 Task: Make in the project BuildPro a sprint 'Sonic Surge'. Create in the project BuildPro a sprint 'Sonic Surge'. Add in the project BuildPro a sprint 'Sonic Surge'
Action: Mouse moved to (193, 53)
Screenshot: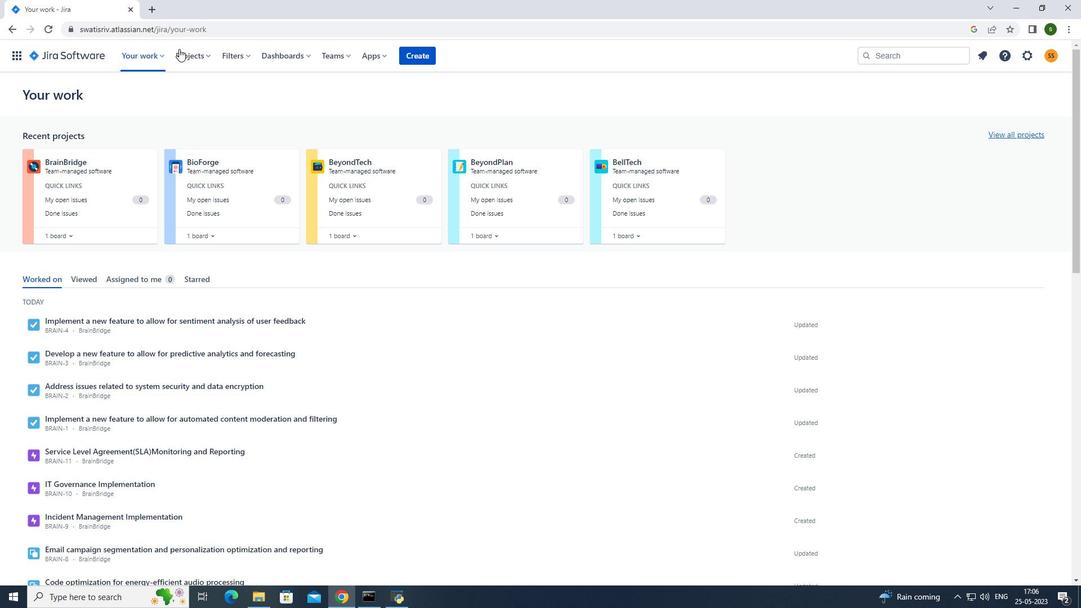 
Action: Mouse pressed left at (193, 53)
Screenshot: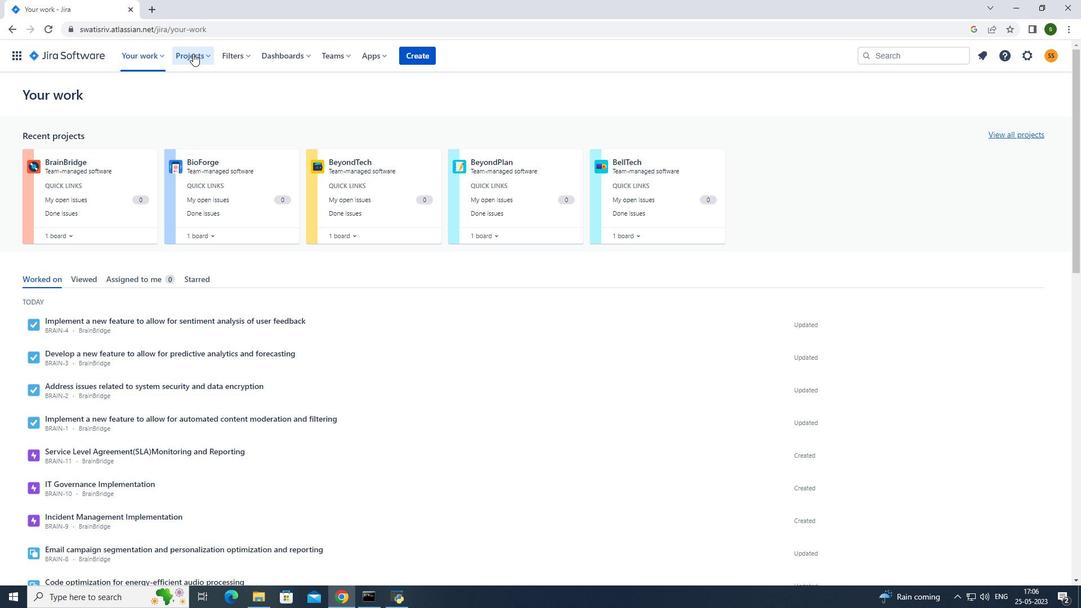 
Action: Mouse moved to (228, 108)
Screenshot: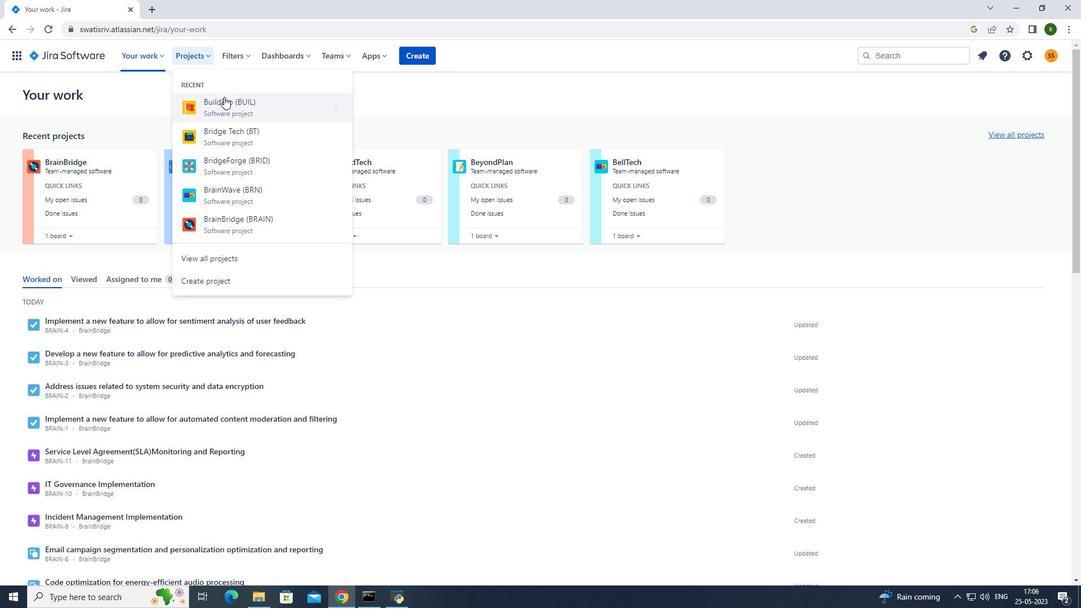 
Action: Mouse pressed left at (228, 108)
Screenshot: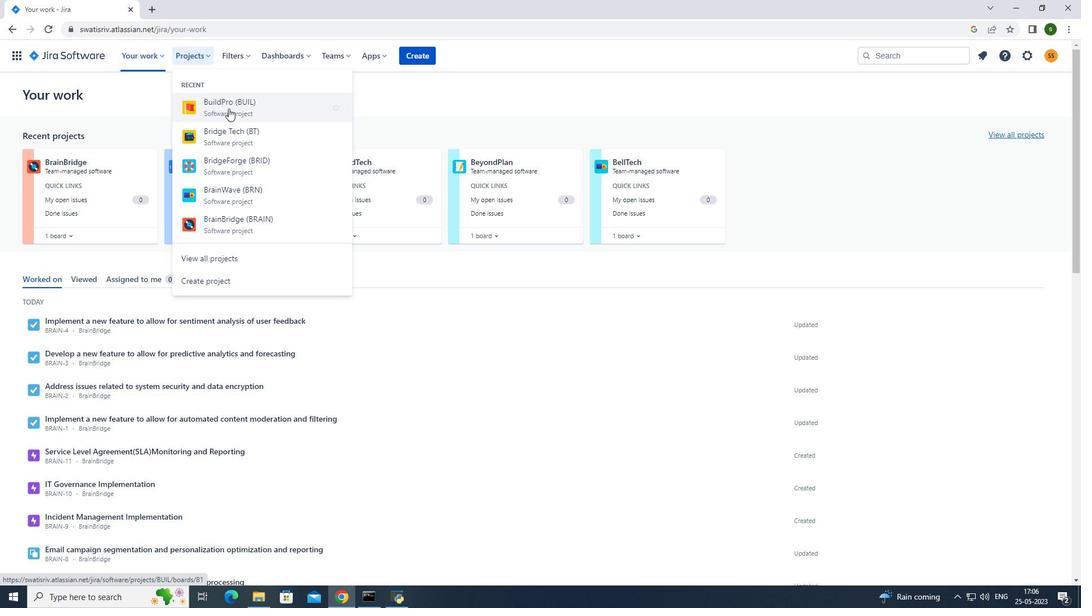 
Action: Mouse moved to (101, 174)
Screenshot: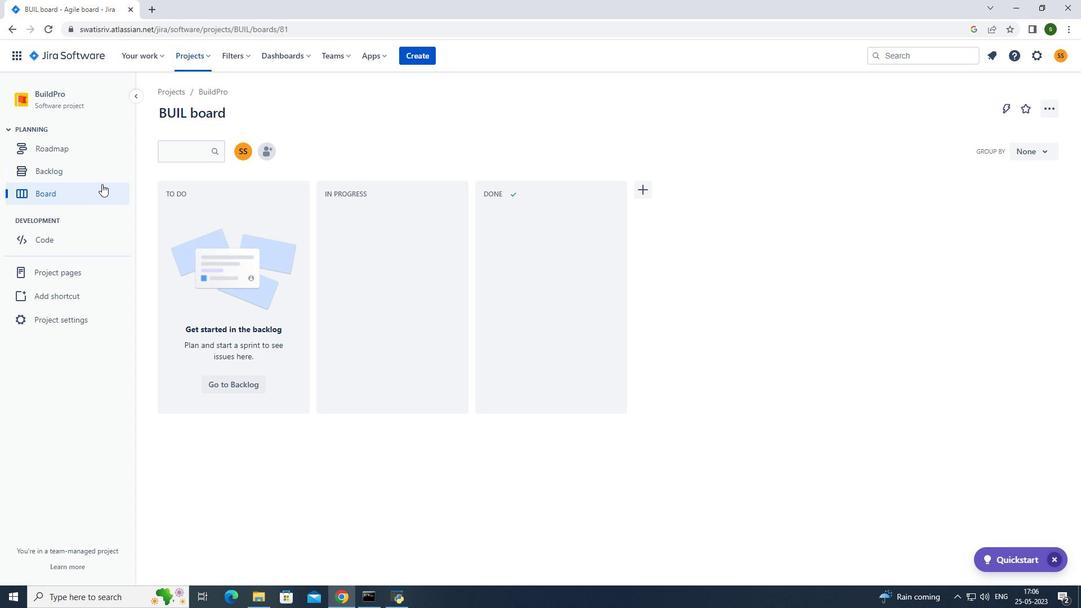 
Action: Mouse pressed left at (101, 174)
Screenshot: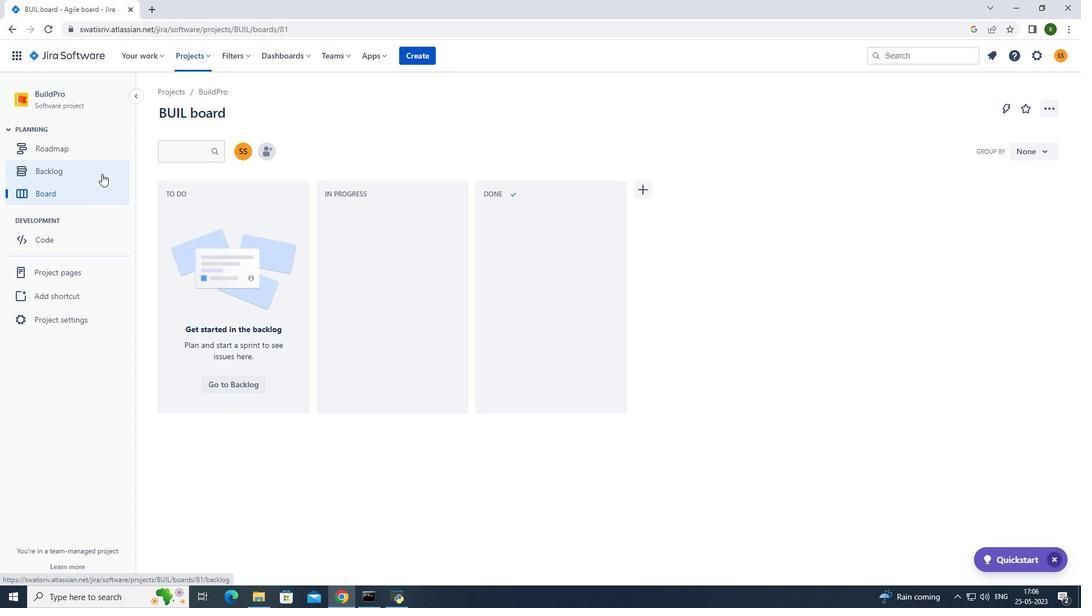 
Action: Mouse moved to (1000, 177)
Screenshot: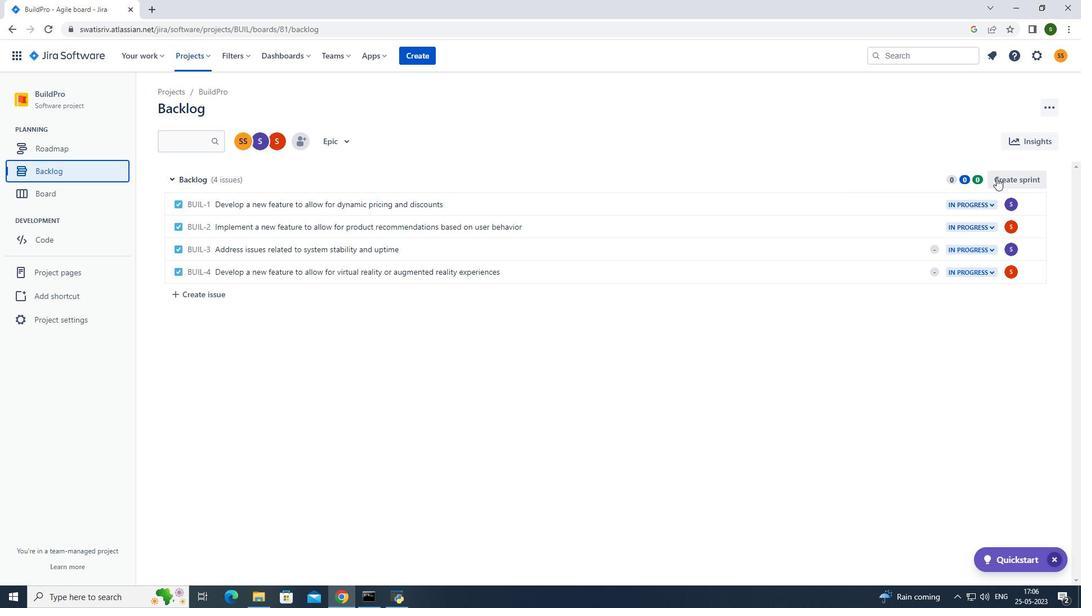 
Action: Mouse pressed left at (1000, 177)
Screenshot: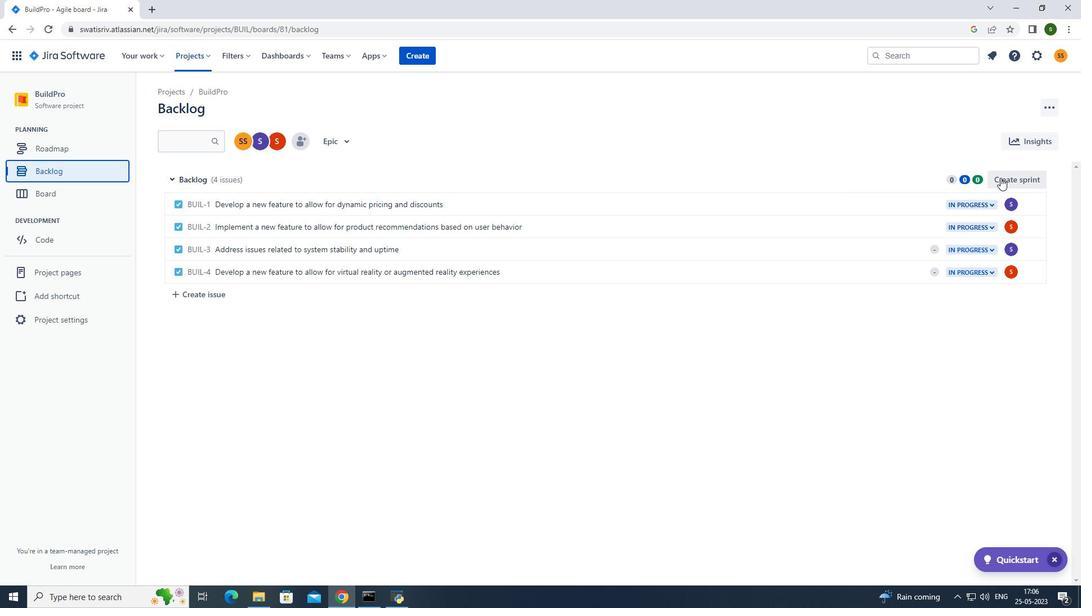 
Action: Mouse moved to (1043, 181)
Screenshot: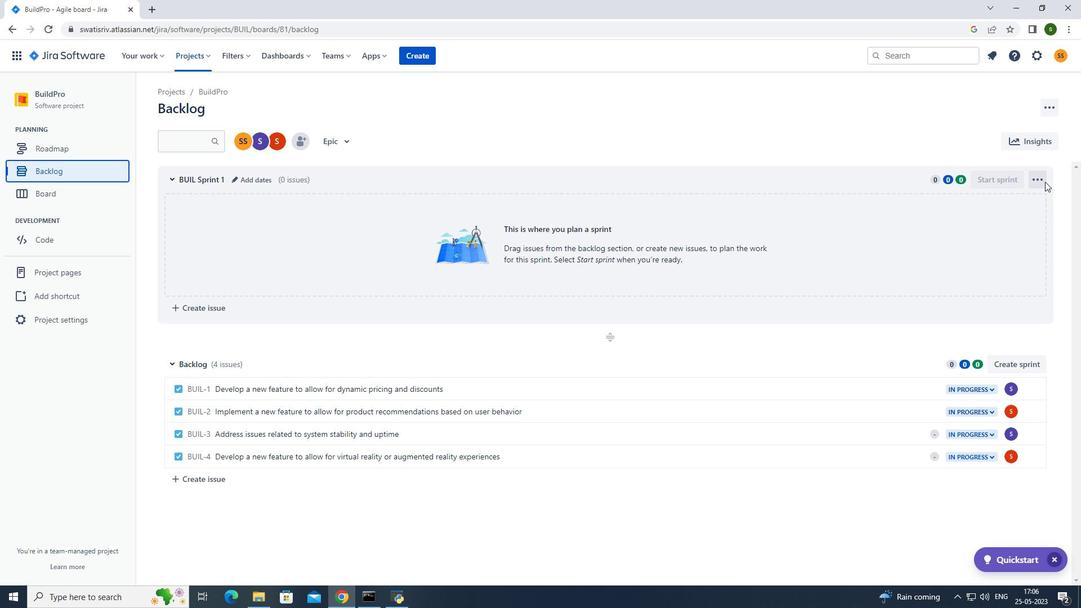 
Action: Mouse pressed left at (1043, 181)
Screenshot: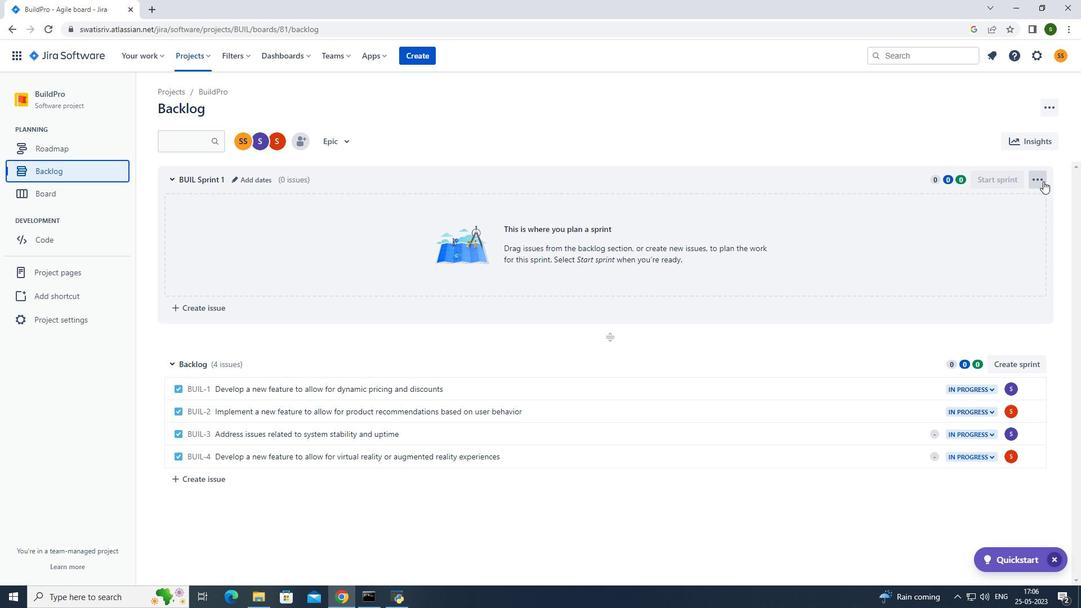 
Action: Mouse moved to (1024, 198)
Screenshot: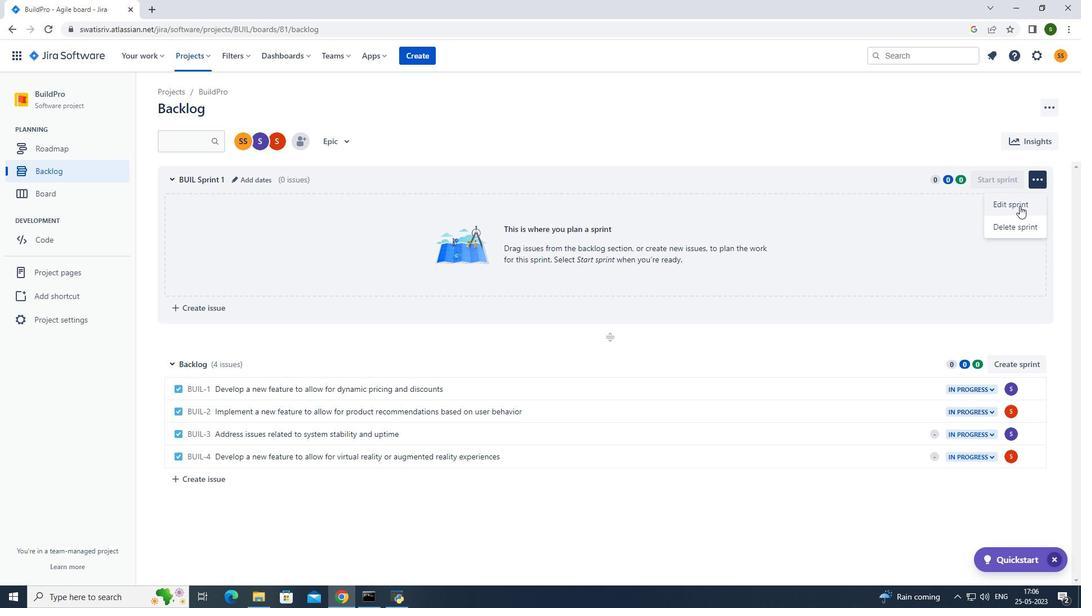 
Action: Mouse pressed left at (1024, 198)
Screenshot: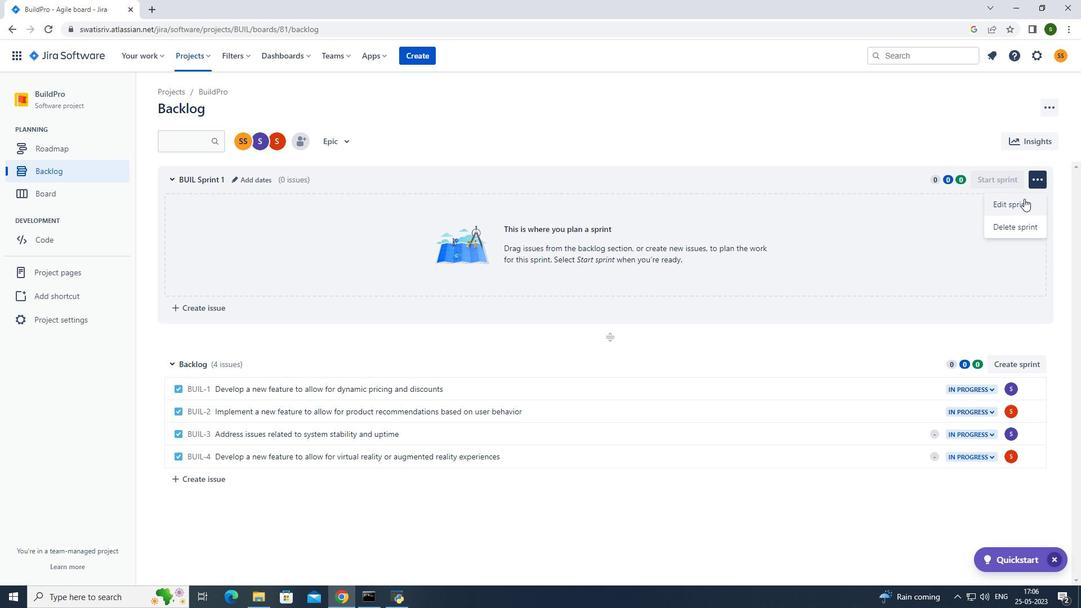 
Action: Mouse moved to (496, 139)
Screenshot: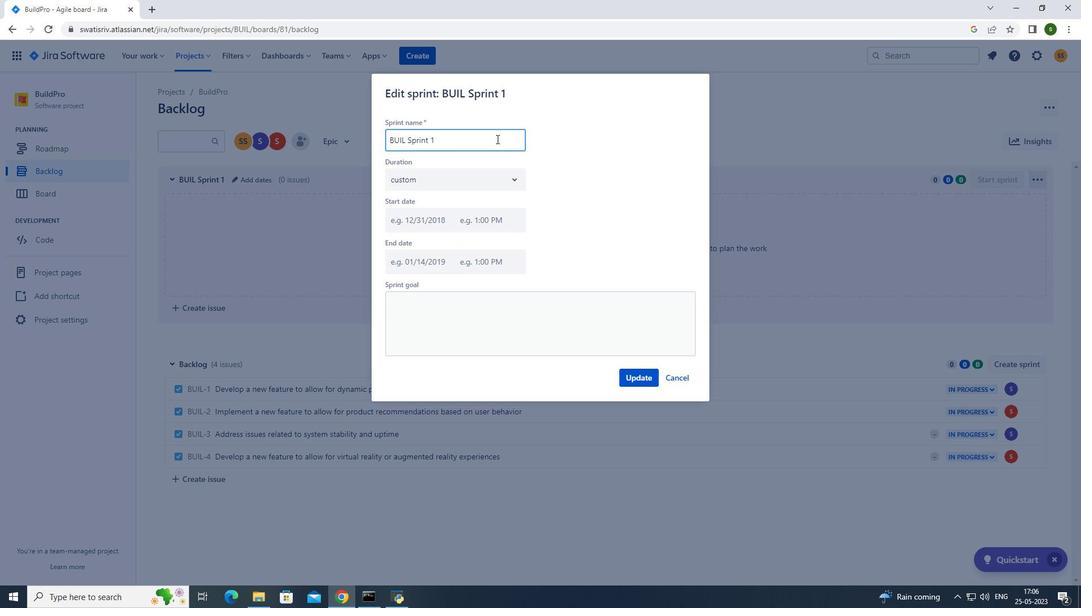 
Action: Key pressed <Key.backspace><Key.backspace><Key.backspace><Key.backspace><Key.backspace><Key.backspace><Key.backspace><Key.backspace><Key.backspace><Key.backspace><Key.backspace><Key.backspace><Key.backspace><Key.caps_lock><Key.caps_lock>s<Key.caps_lock><Key.backspace><Key.caps_lock><Key.caps_lock>S<Key.caps_lock><Key.caps_lock>O<Key.backspace><Key.caps_lock>onic<Key.space><Key.caps_lock>S<Key.caps_lock>urge
Screenshot: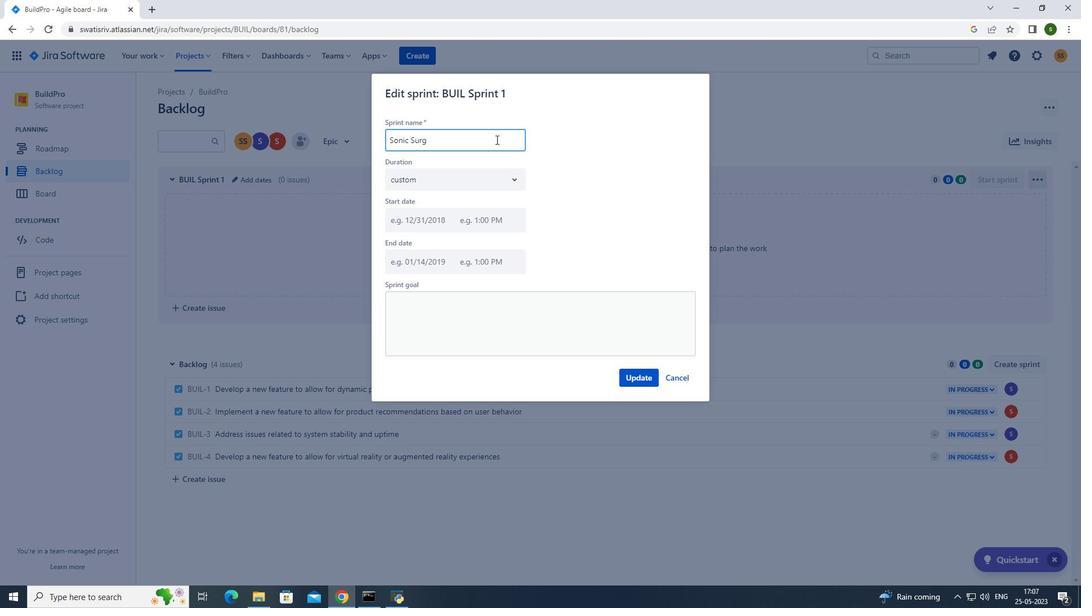 
Action: Mouse moved to (628, 372)
Screenshot: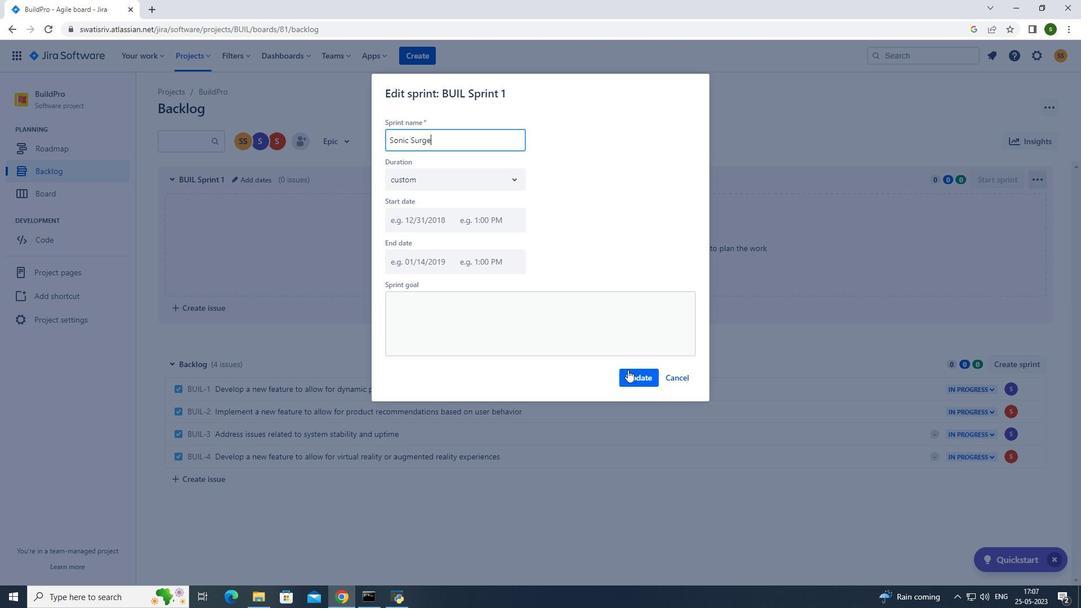 
Action: Mouse pressed left at (628, 372)
Screenshot: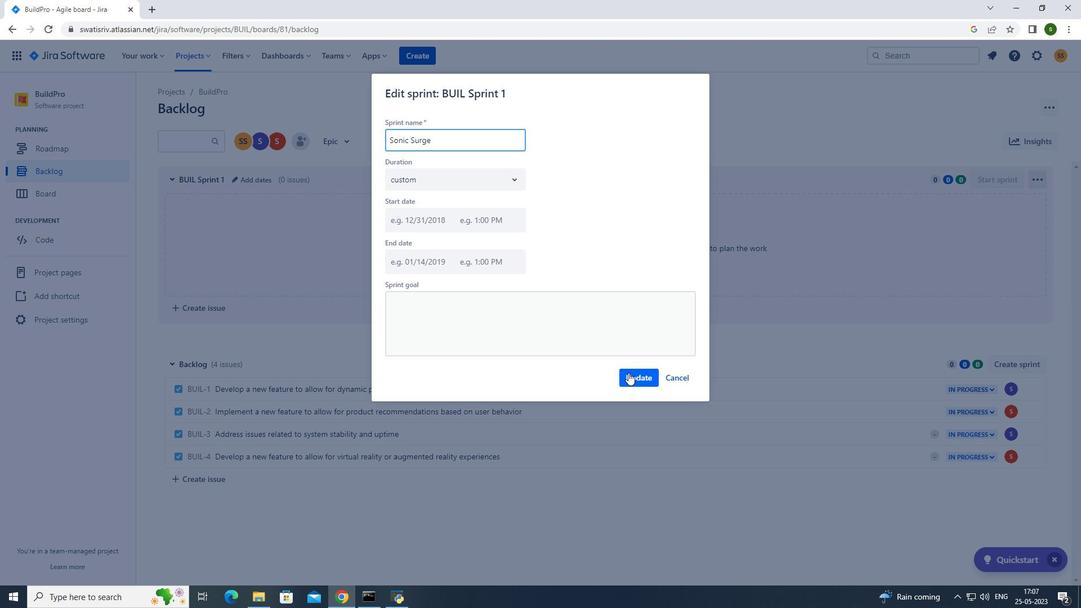 
Action: Mouse moved to (211, 56)
Screenshot: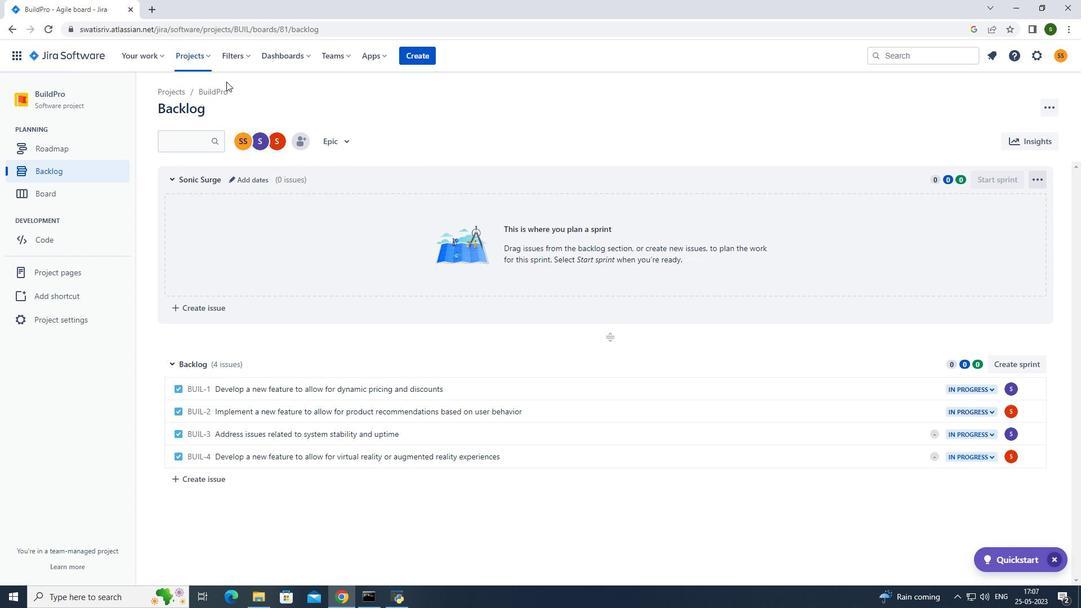 
Action: Mouse pressed left at (211, 56)
Screenshot: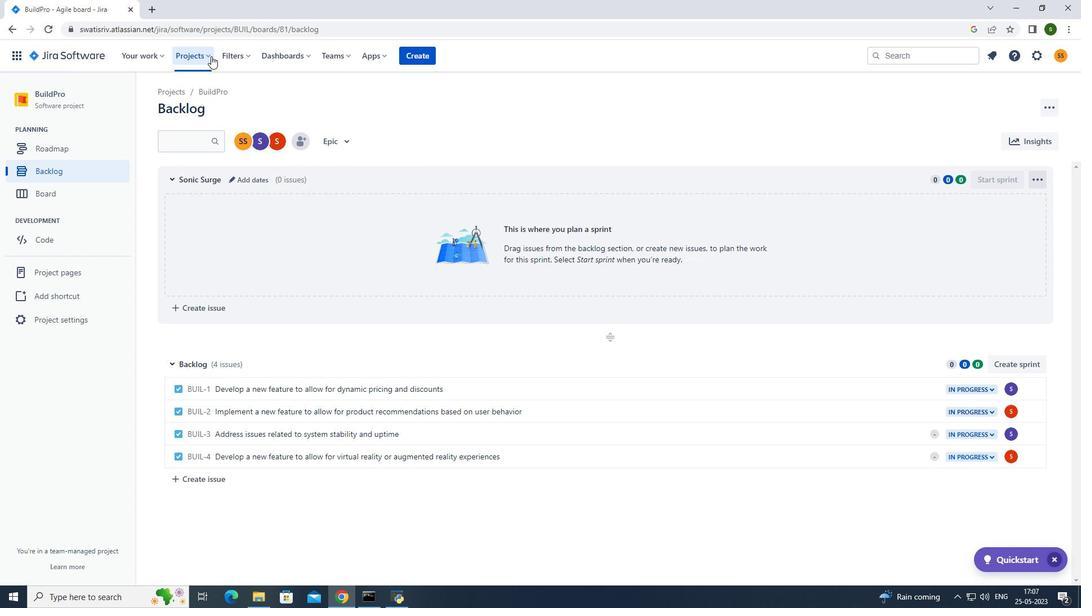 
Action: Mouse moved to (235, 109)
Screenshot: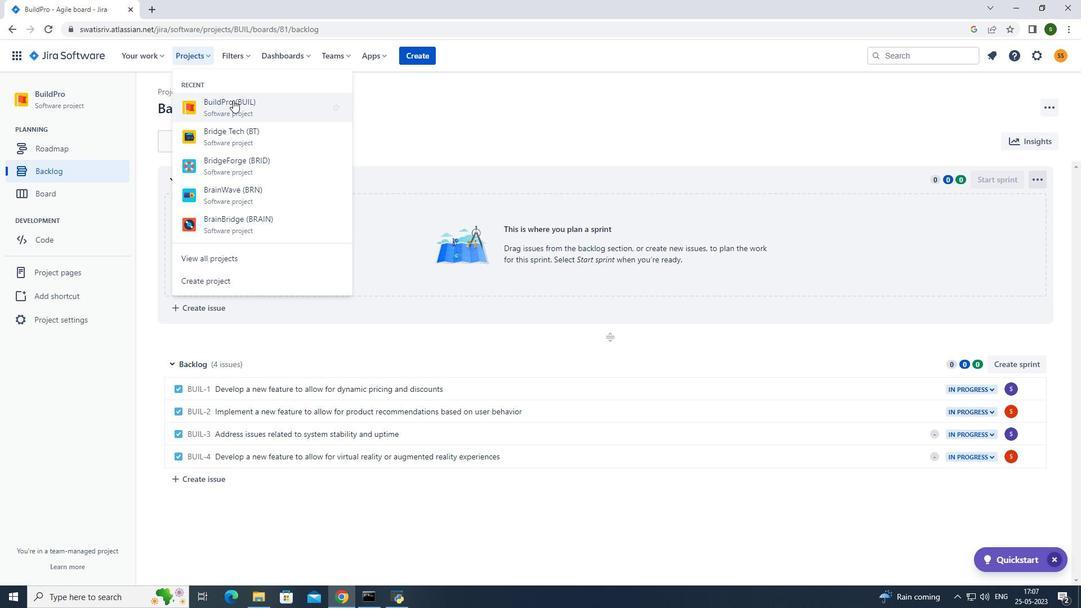 
Action: Mouse pressed left at (235, 109)
Screenshot: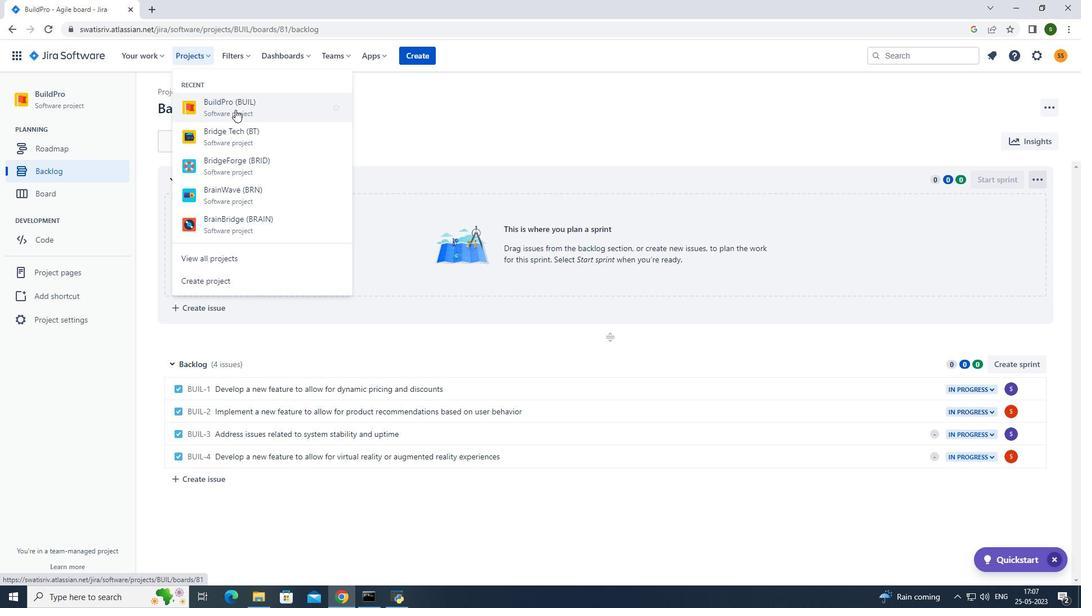 
Action: Mouse moved to (54, 171)
Screenshot: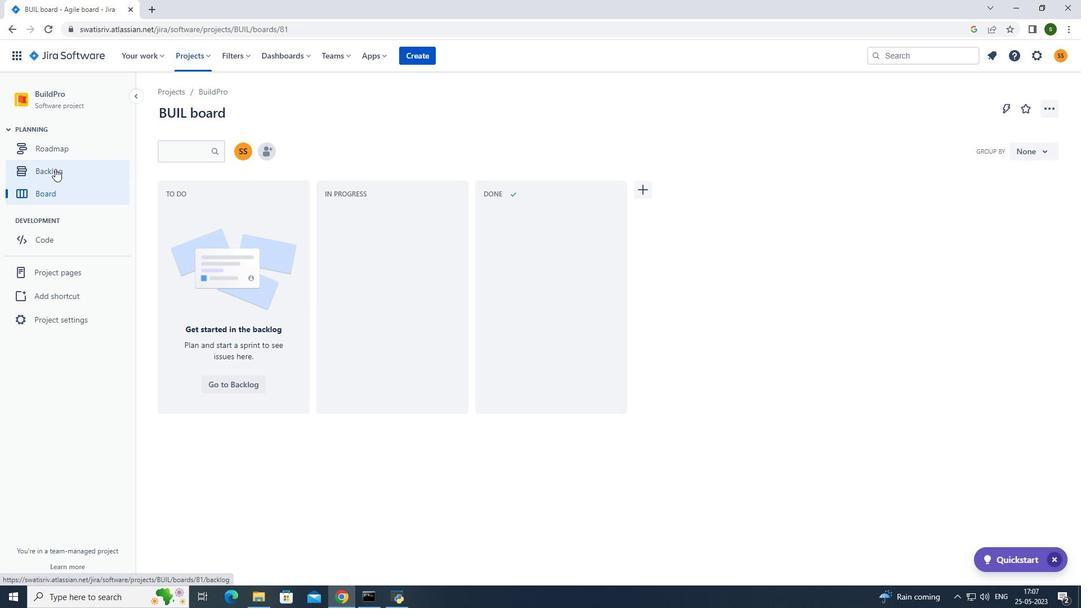 
Action: Mouse pressed left at (54, 171)
Screenshot: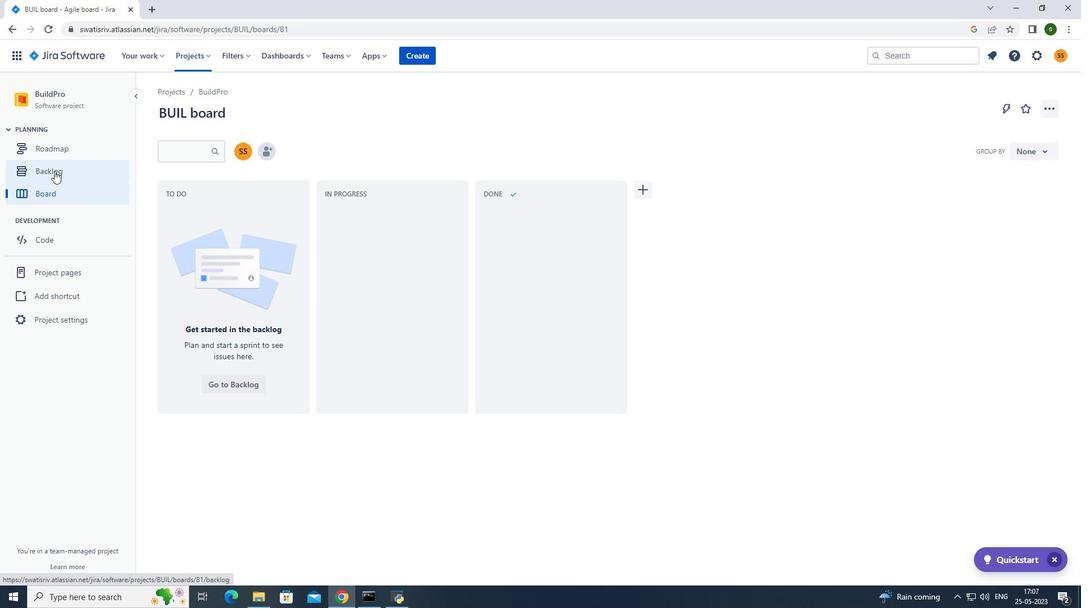 
Action: Mouse moved to (1018, 367)
Screenshot: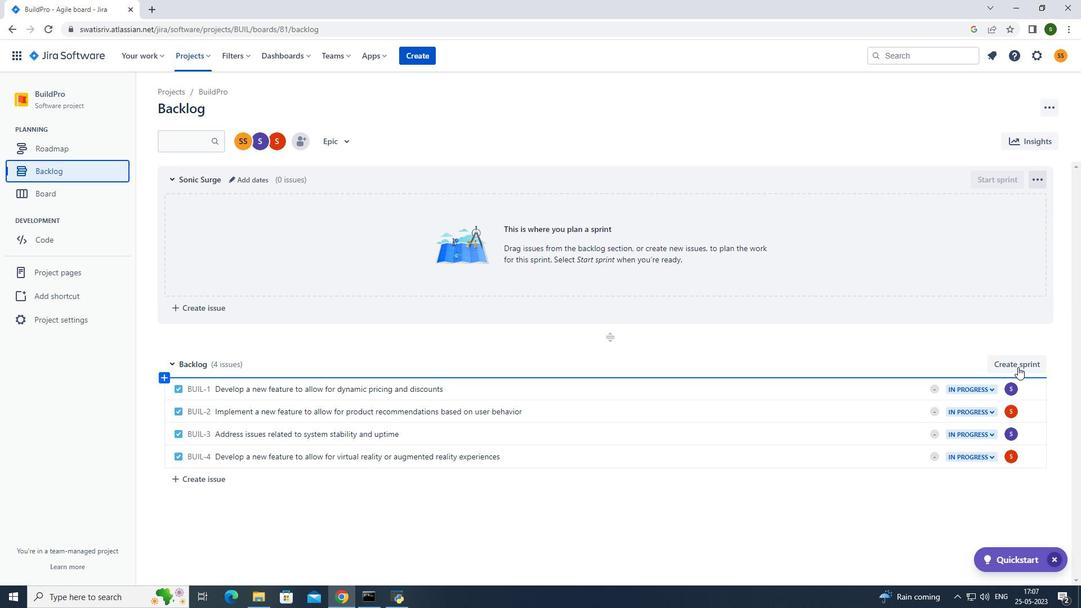 
Action: Mouse pressed left at (1018, 367)
Screenshot: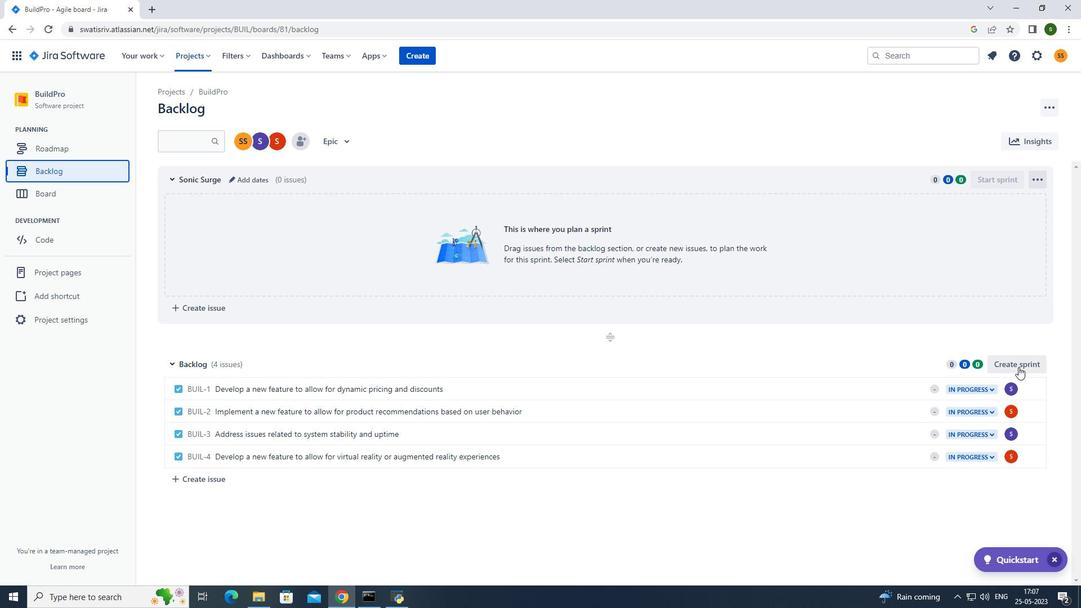 
Action: Mouse moved to (1033, 367)
Screenshot: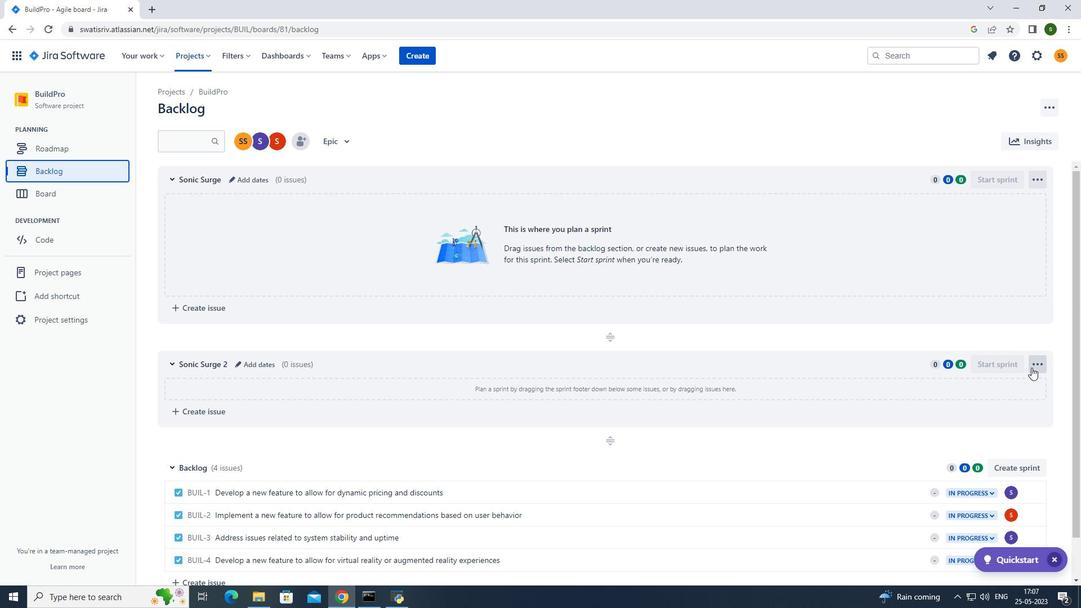 
Action: Mouse pressed left at (1033, 367)
Screenshot: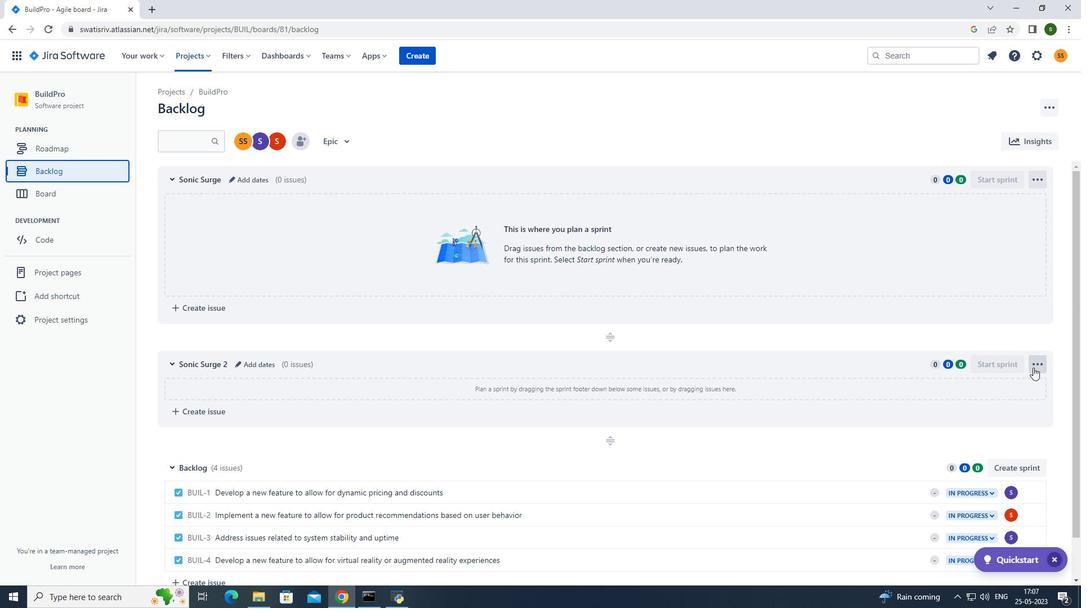 
Action: Mouse moved to (1009, 410)
Screenshot: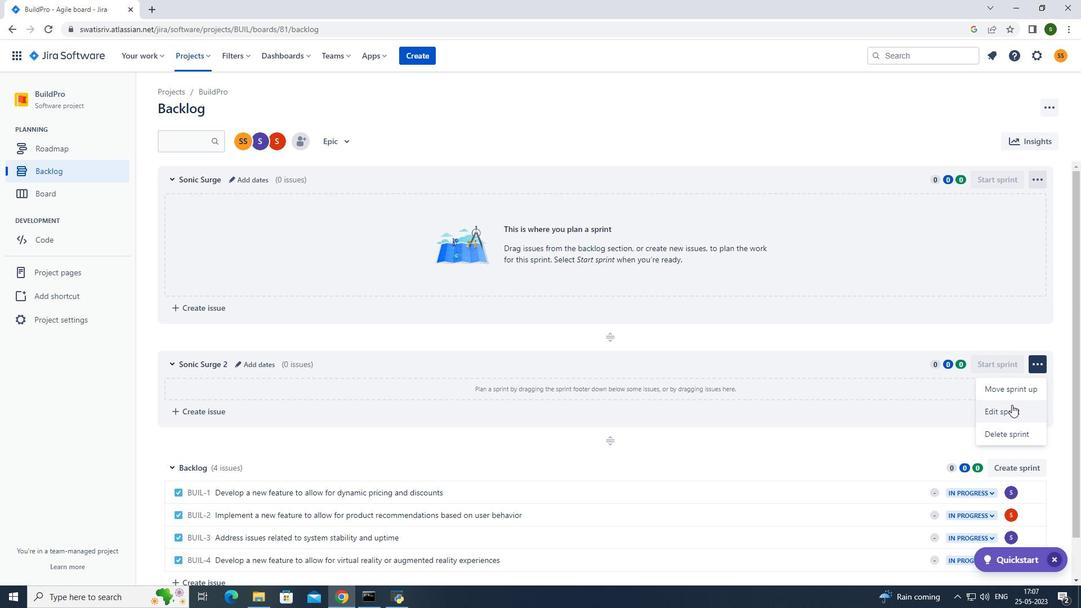 
Action: Mouse pressed left at (1009, 410)
Screenshot: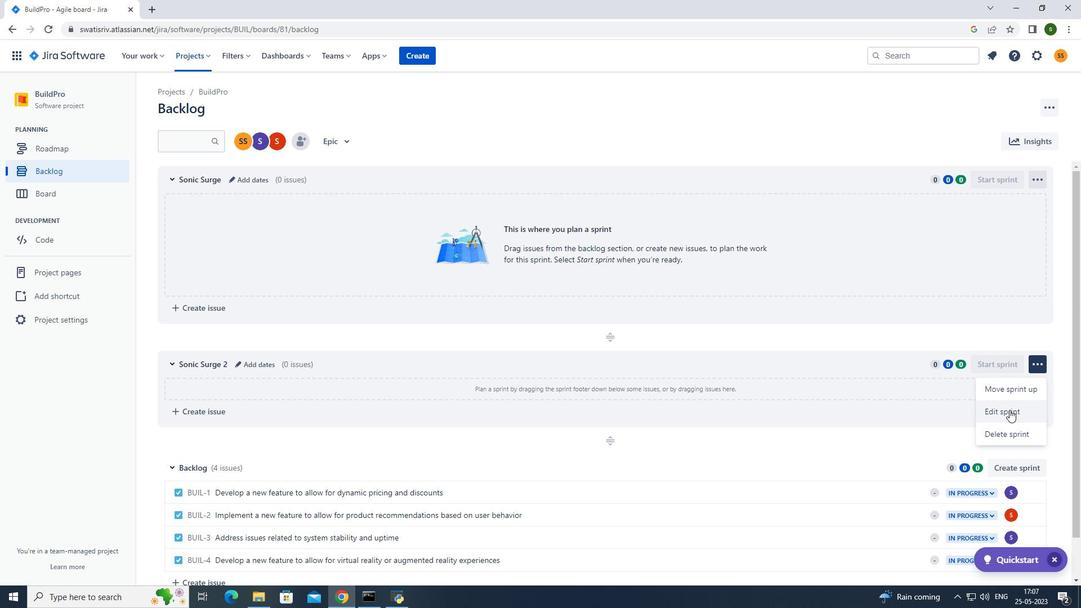 
Action: Mouse moved to (489, 136)
Screenshot: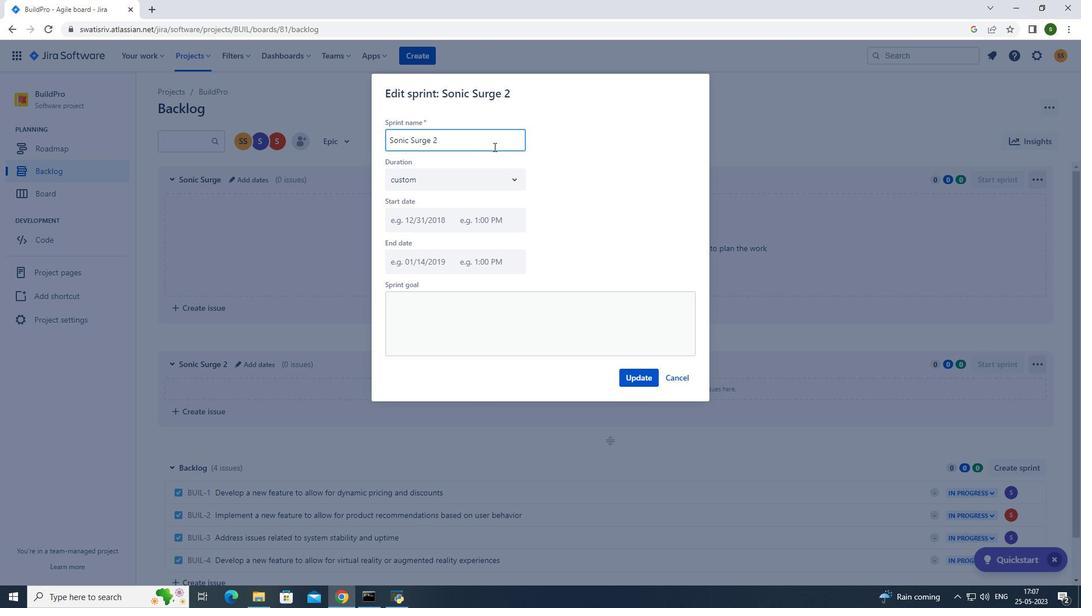 
Action: Key pressed <Key.backspace><Key.backspace><Key.backspace><Key.backspace><Key.backspace><Key.backspace><Key.backspace><Key.backspace><Key.backspace><Key.backspace><Key.backspace><Key.backspace><Key.backspace><Key.backspace><Key.backspace><Key.backspace><Key.backspace><Key.backspace><Key.backspace><Key.caps_lock>S<Key.caps_lock>onic<Key.space><Key.caps_lock>S<Key.caps_lock>urge
Screenshot: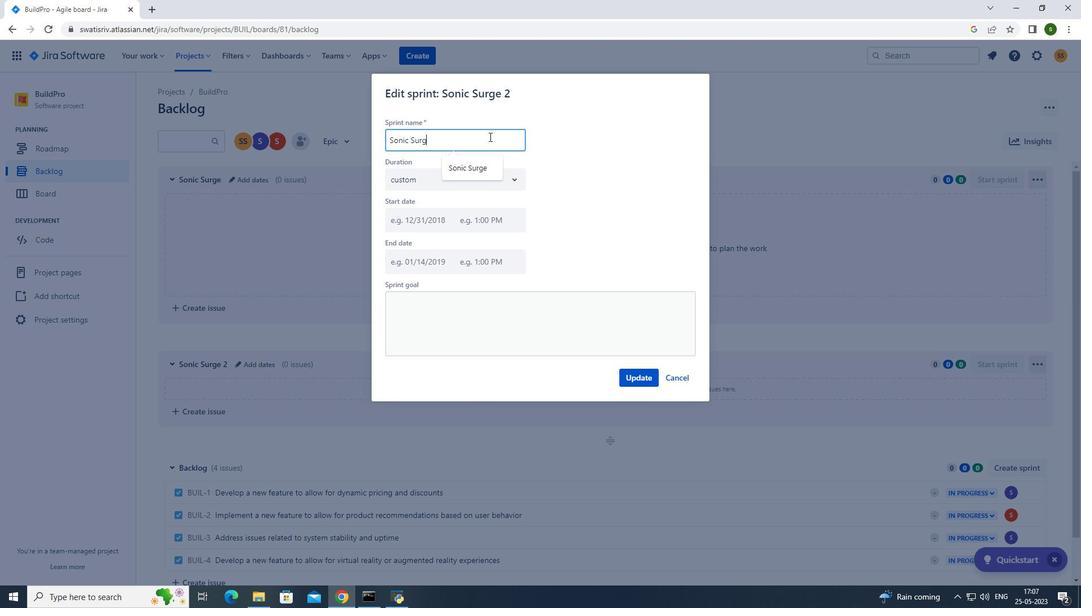 
Action: Mouse moved to (638, 383)
Screenshot: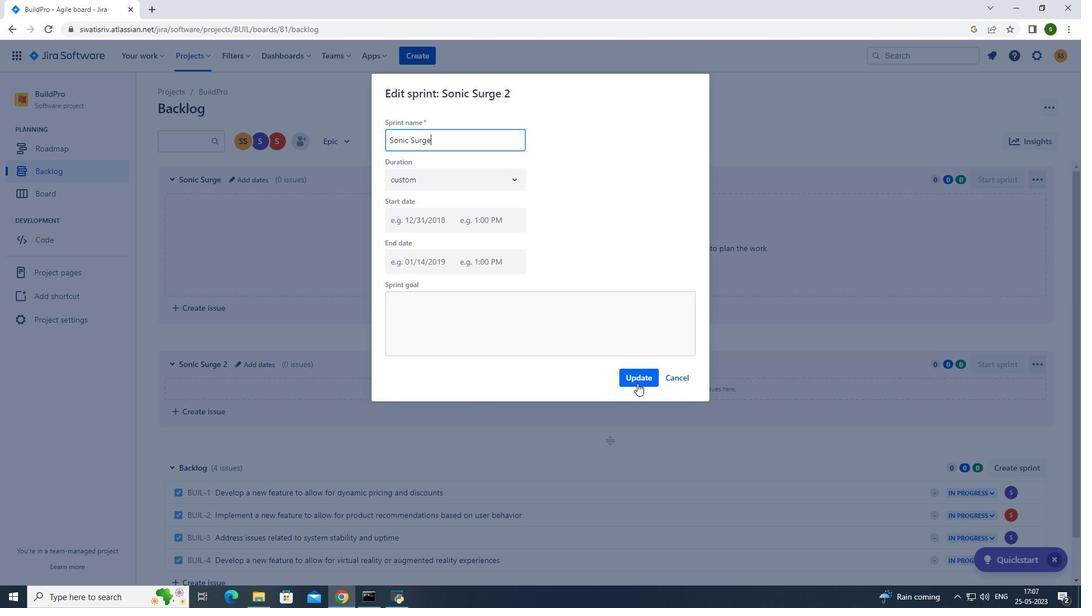 
Action: Mouse pressed left at (638, 383)
Screenshot: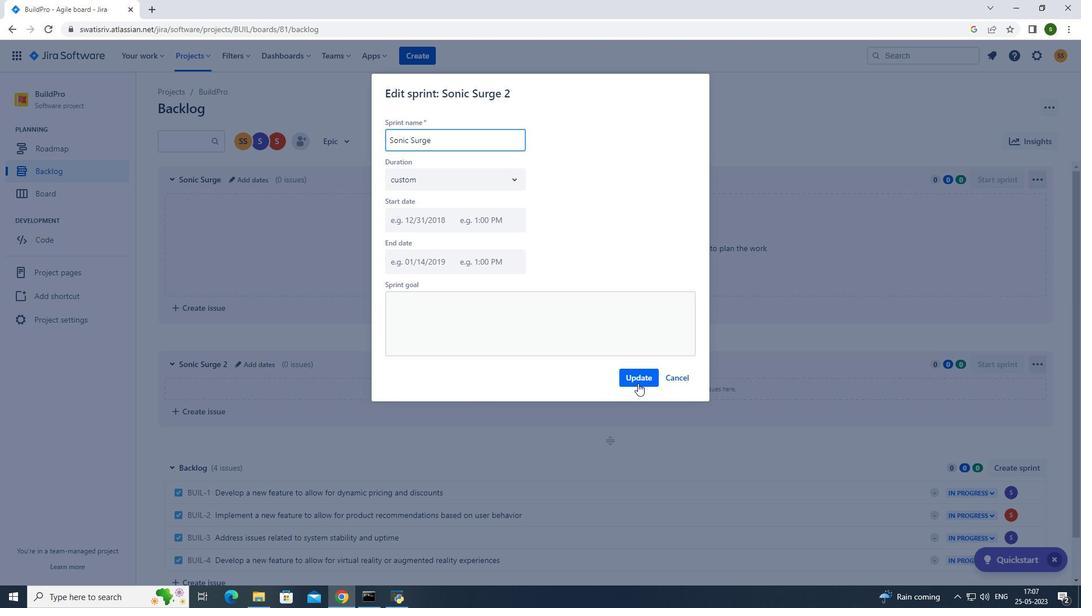 
Action: Mouse moved to (196, 58)
Screenshot: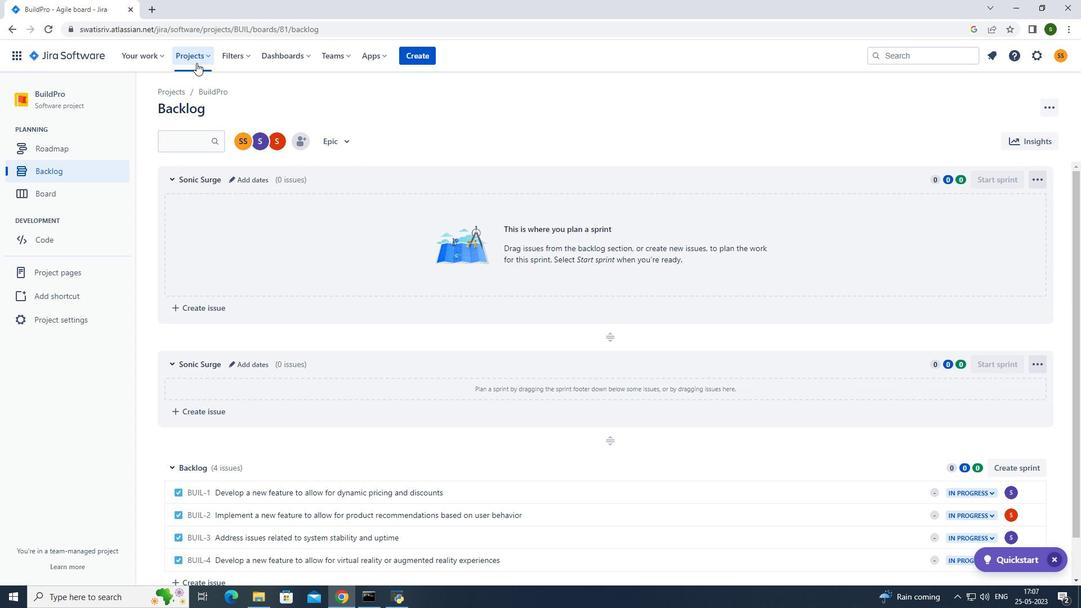 
Action: Mouse pressed left at (196, 58)
Screenshot: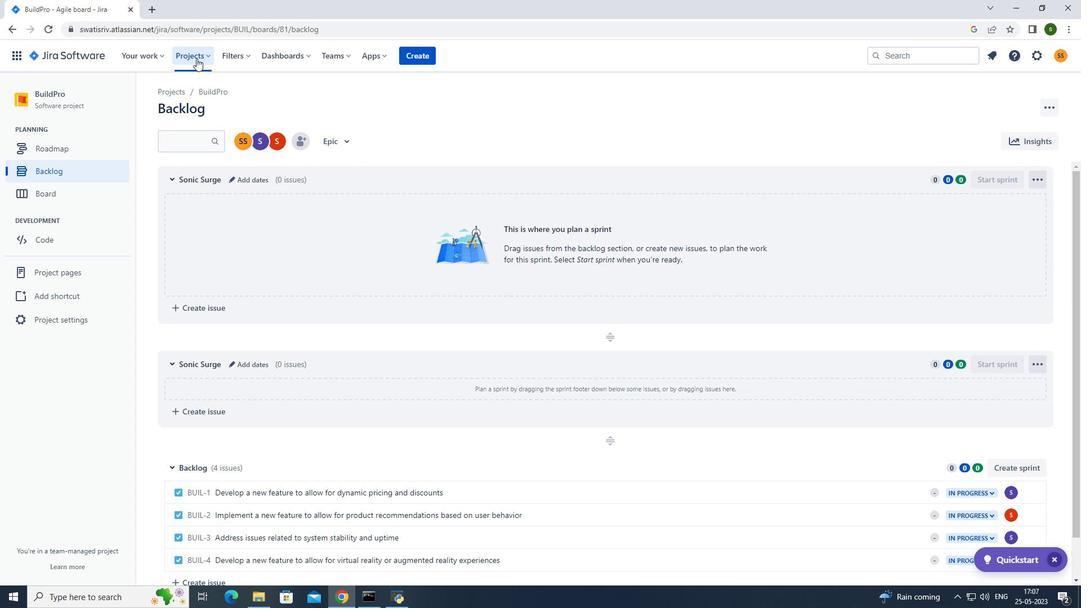 
Action: Mouse moved to (217, 111)
Screenshot: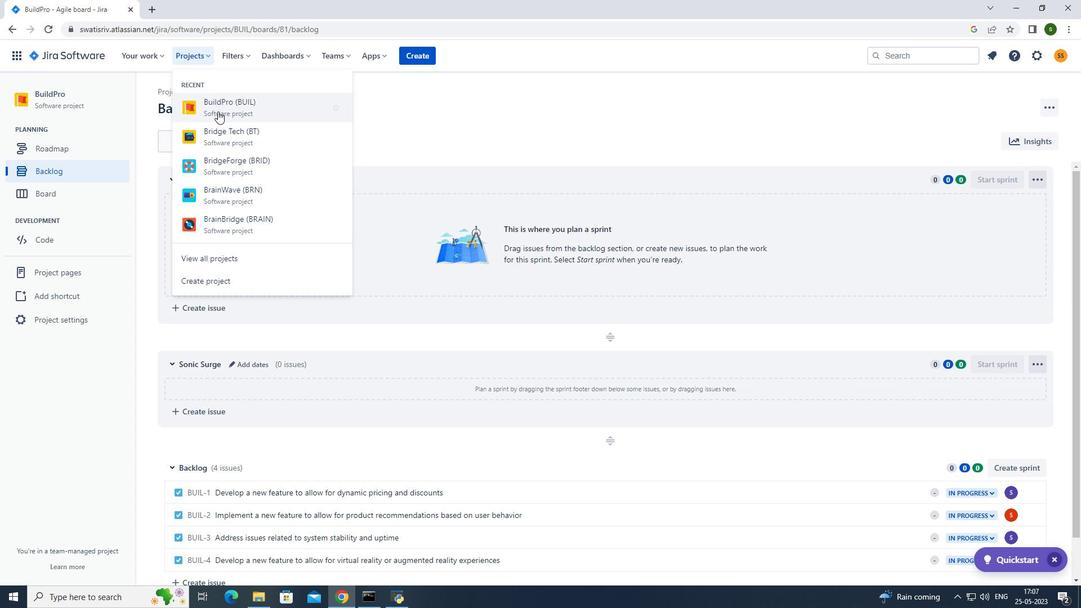 
Action: Mouse pressed left at (217, 111)
Screenshot: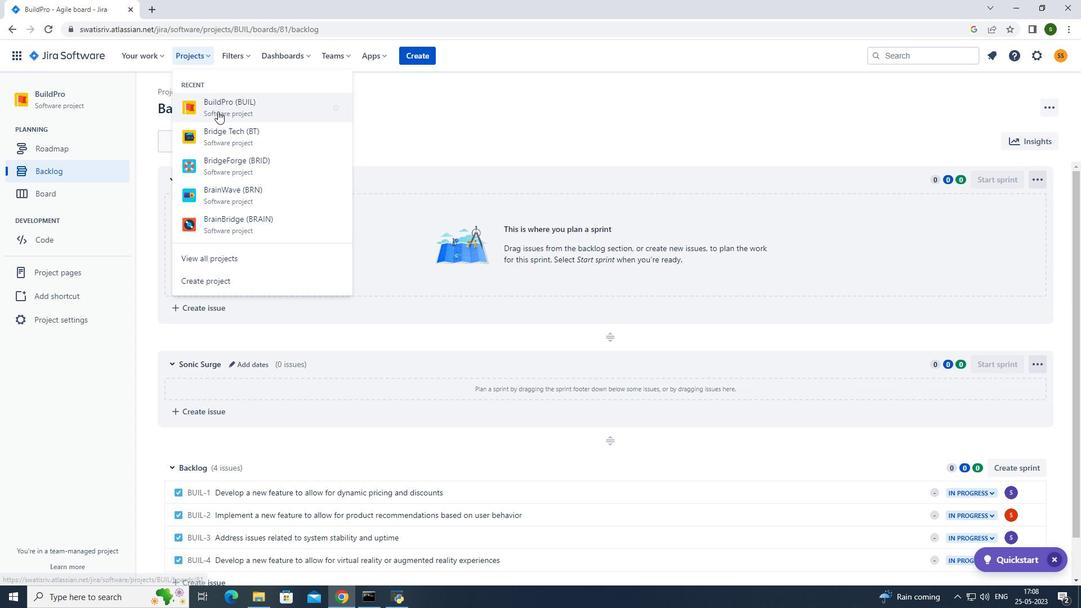 
Action: Mouse moved to (87, 172)
Screenshot: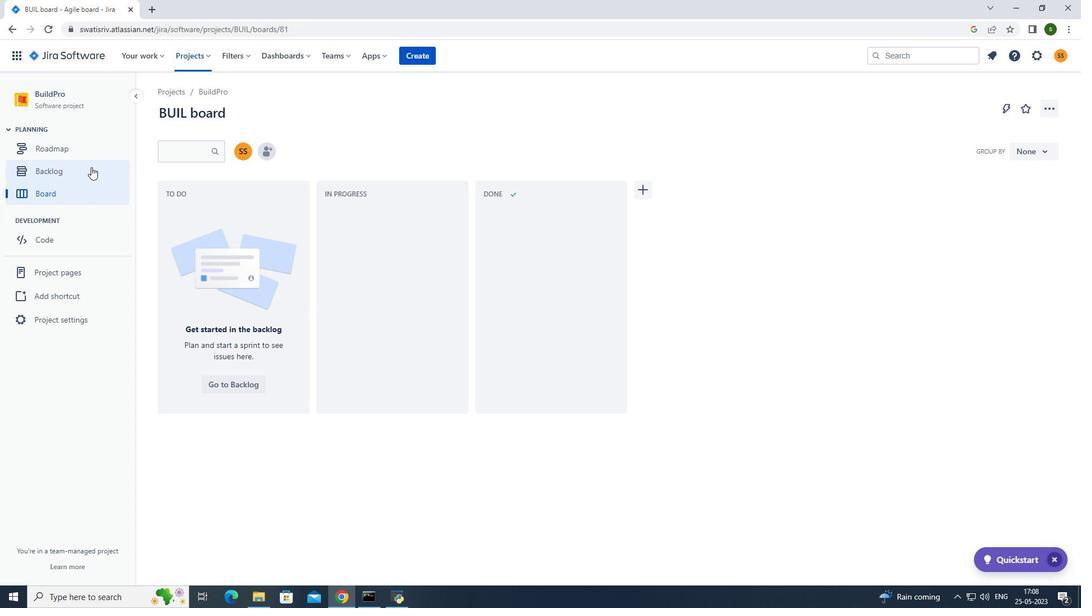 
Action: Mouse pressed left at (87, 172)
Screenshot: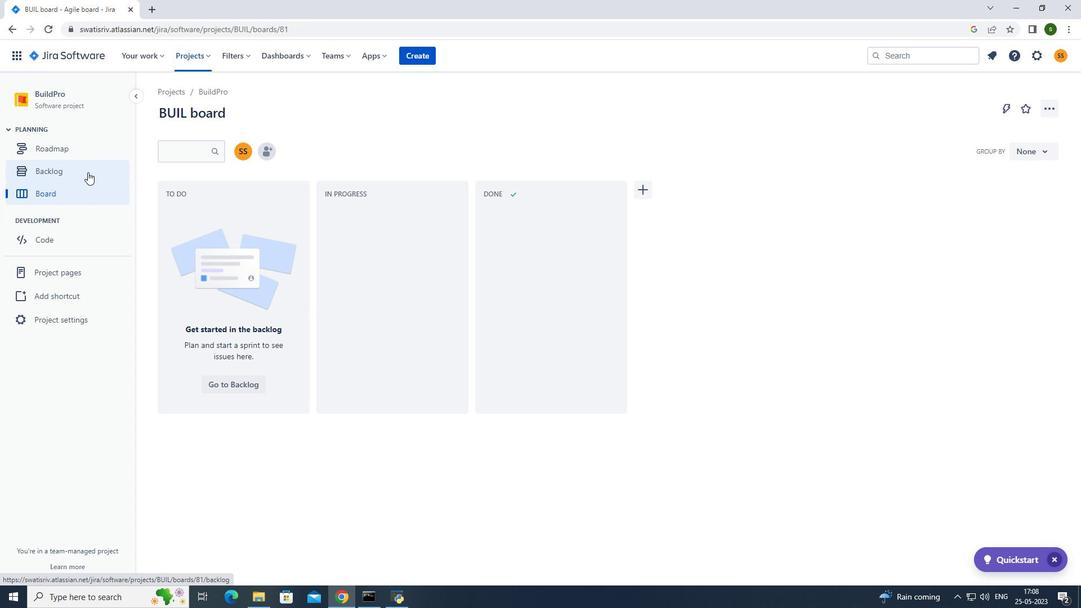 
Action: Mouse moved to (1013, 464)
Screenshot: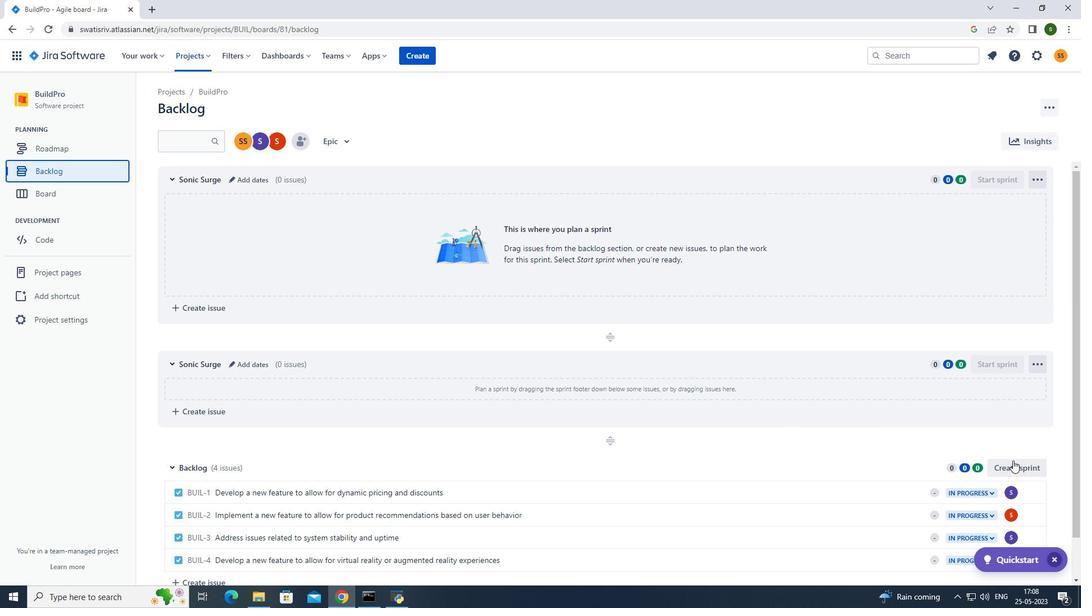 
Action: Mouse pressed left at (1013, 464)
Screenshot: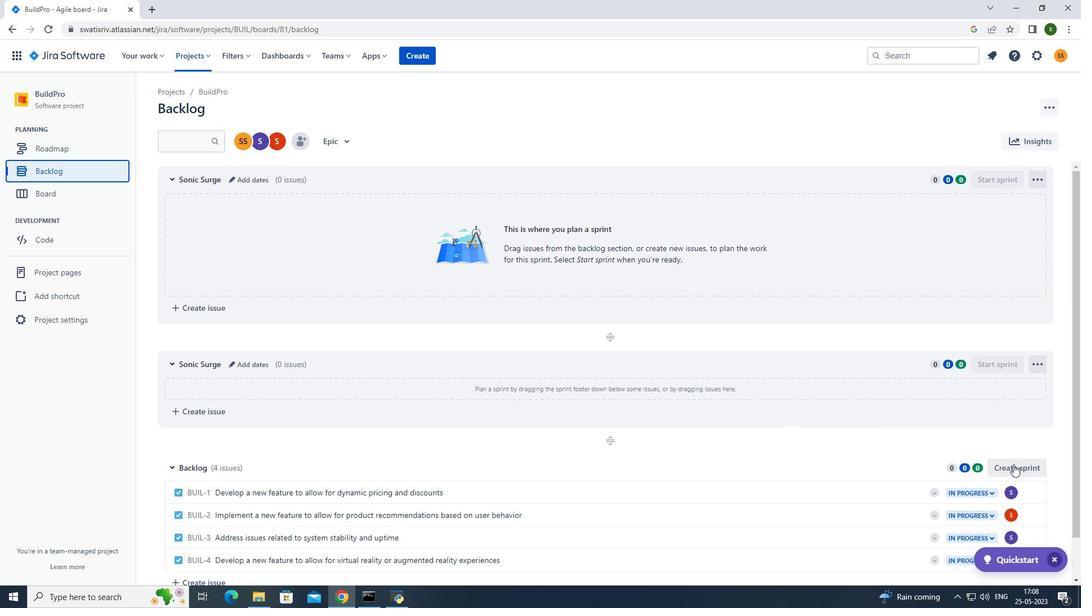 
Action: Mouse moved to (1034, 466)
Screenshot: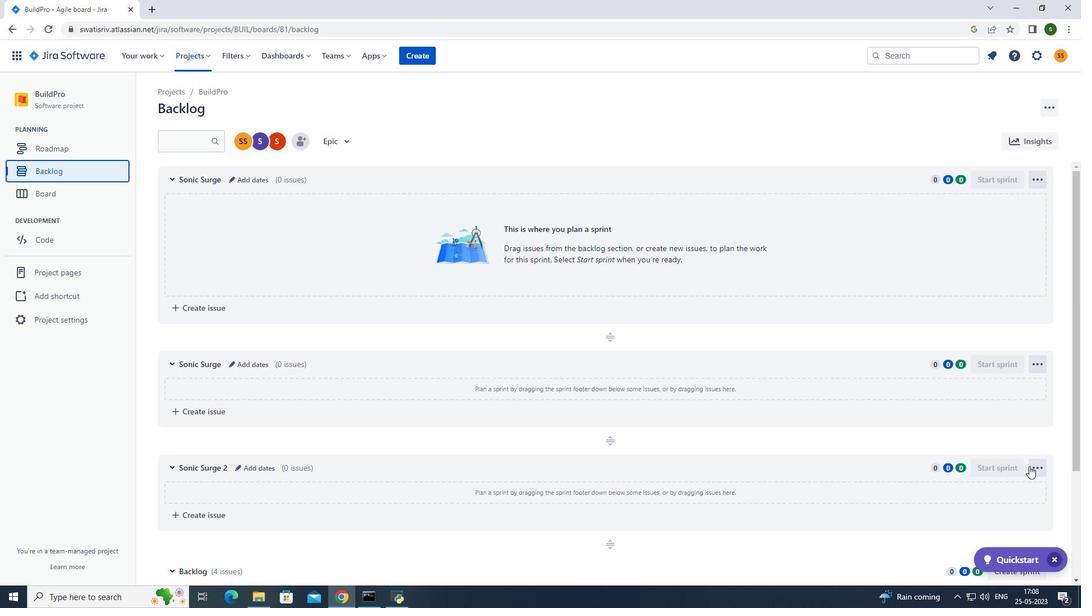 
Action: Mouse pressed left at (1034, 466)
Screenshot: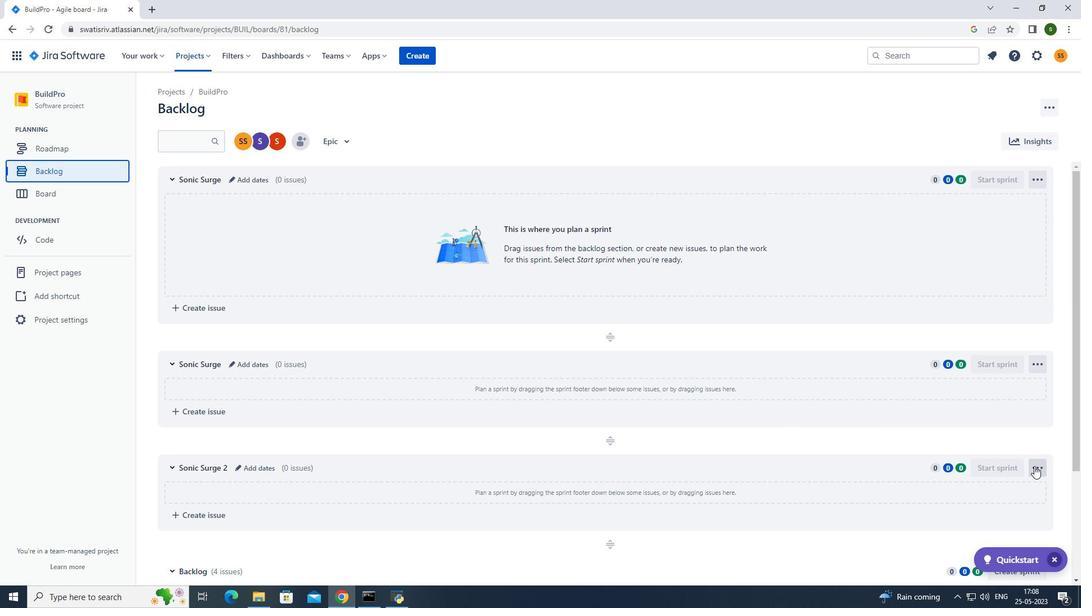 
Action: Mouse moved to (999, 506)
Screenshot: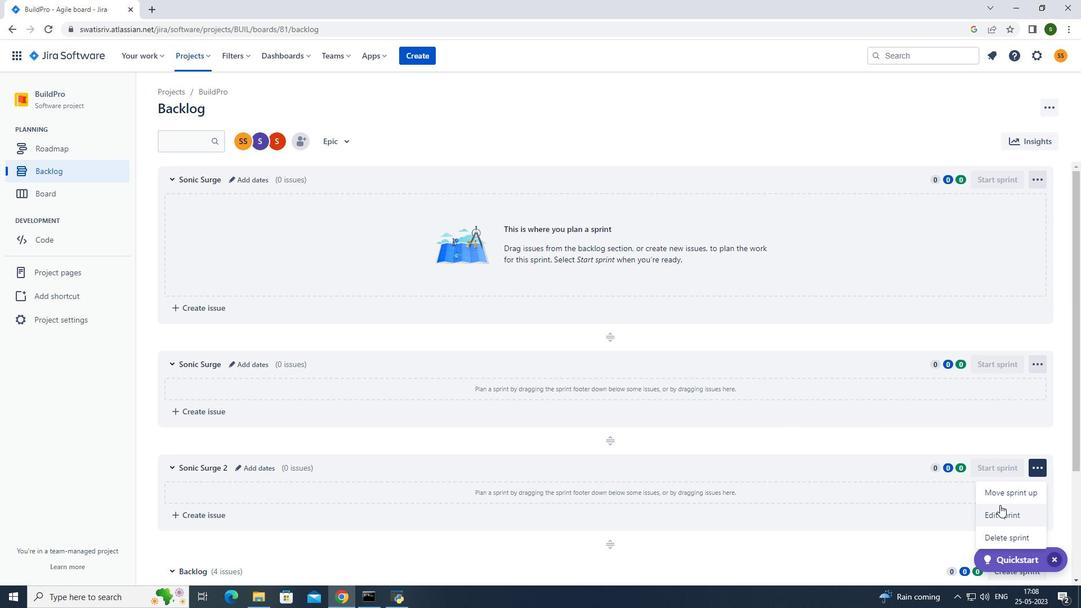 
Action: Mouse pressed left at (999, 506)
Screenshot: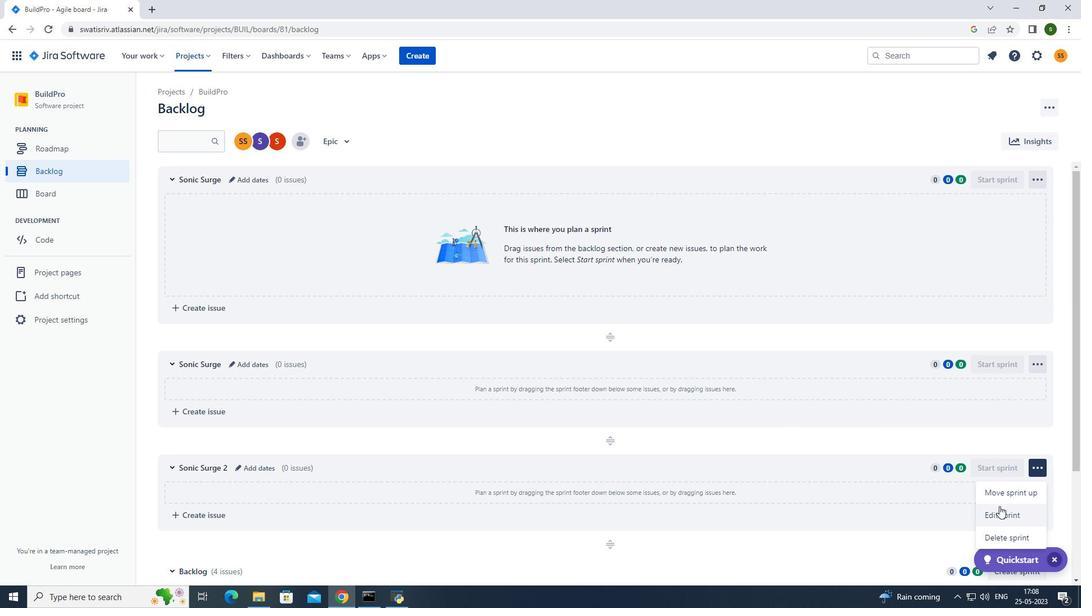 
Action: Mouse moved to (484, 143)
Screenshot: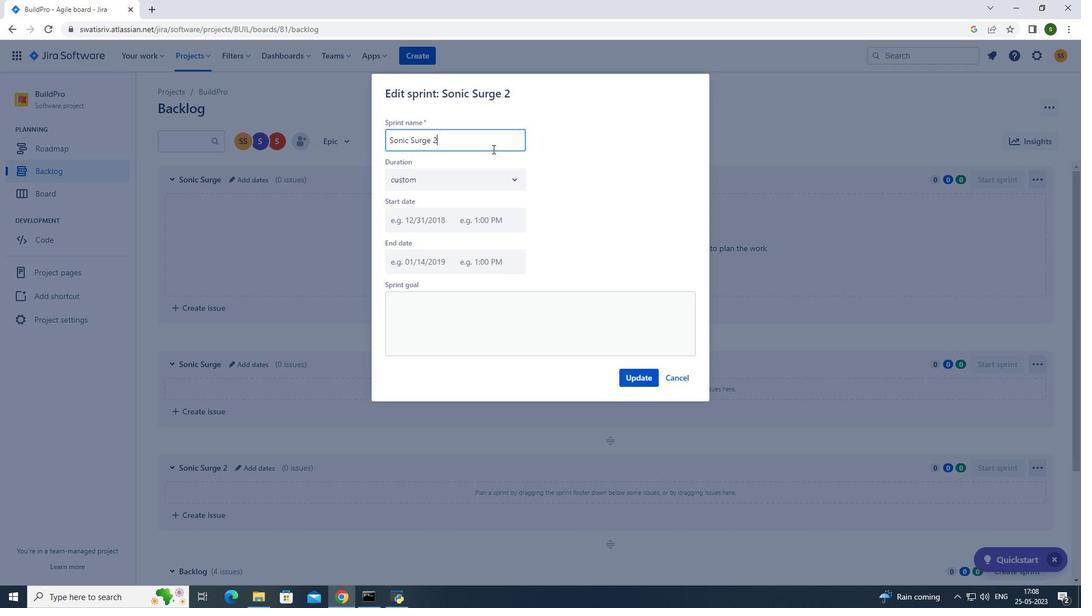 
Action: Key pressed <Key.backspace><Key.backspace><Key.backspace><Key.backspace><Key.backspace><Key.backspace><Key.backspace><Key.backspace><Key.backspace><Key.backspace><Key.backspace><Key.backspace><Key.backspace><Key.backspace><Key.backspace><Key.backspace><Key.backspace><Key.backspace><Key.backspace><Key.backspace><Key.backspace><Key.backspace><Key.caps_lock>S<Key.caps_lock>oniv<Key.backspace>c<Key.space><Key.caps_lock>S<Key.caps_lock>urge
Screenshot: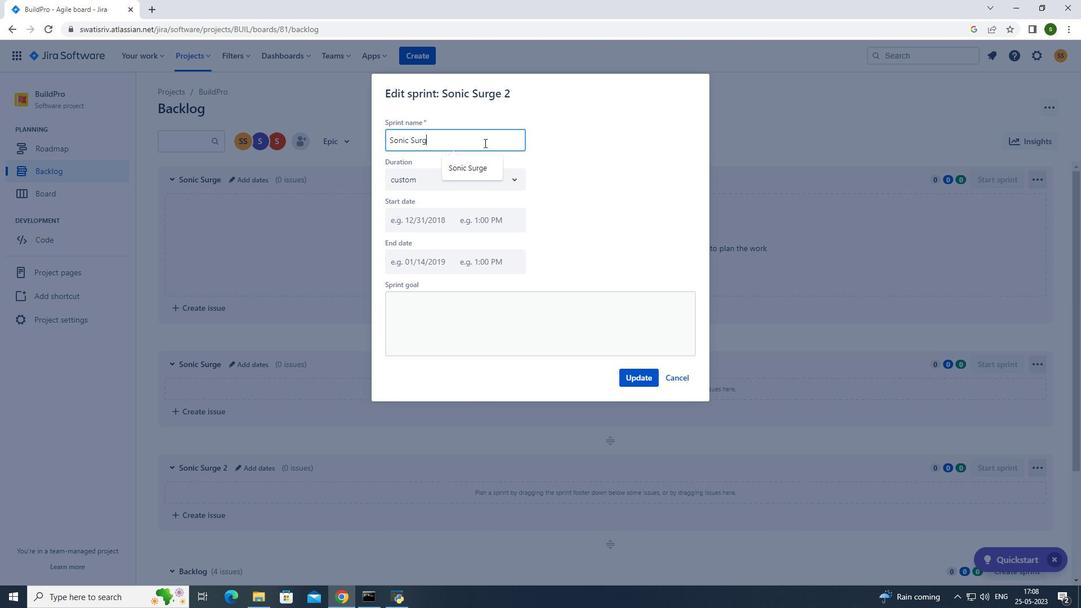 
Action: Mouse moved to (633, 377)
Screenshot: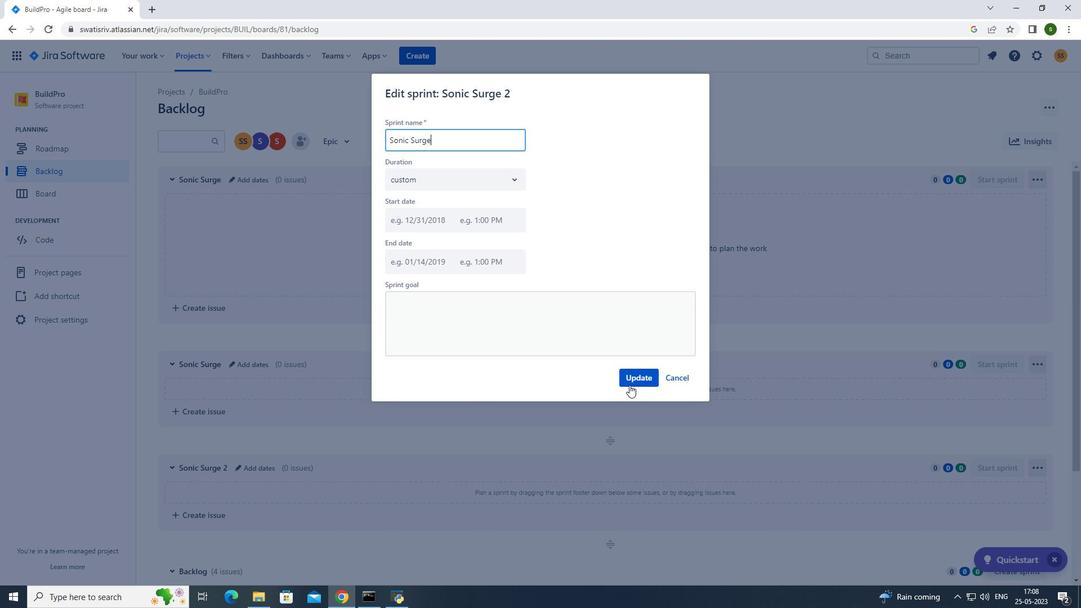 
Action: Mouse pressed left at (633, 377)
Screenshot: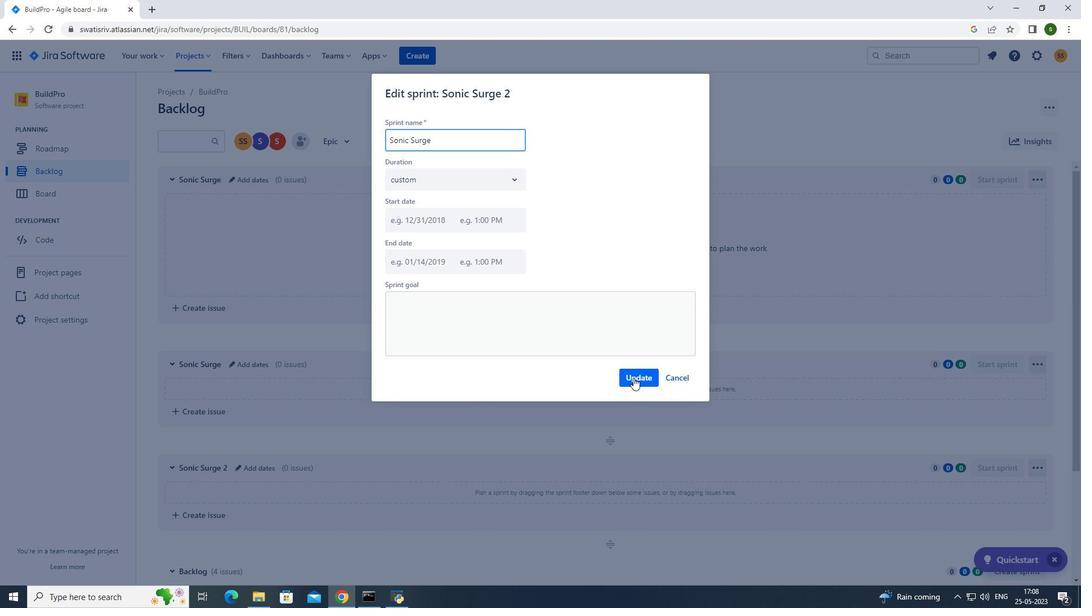 
Action: Mouse moved to (634, 318)
Screenshot: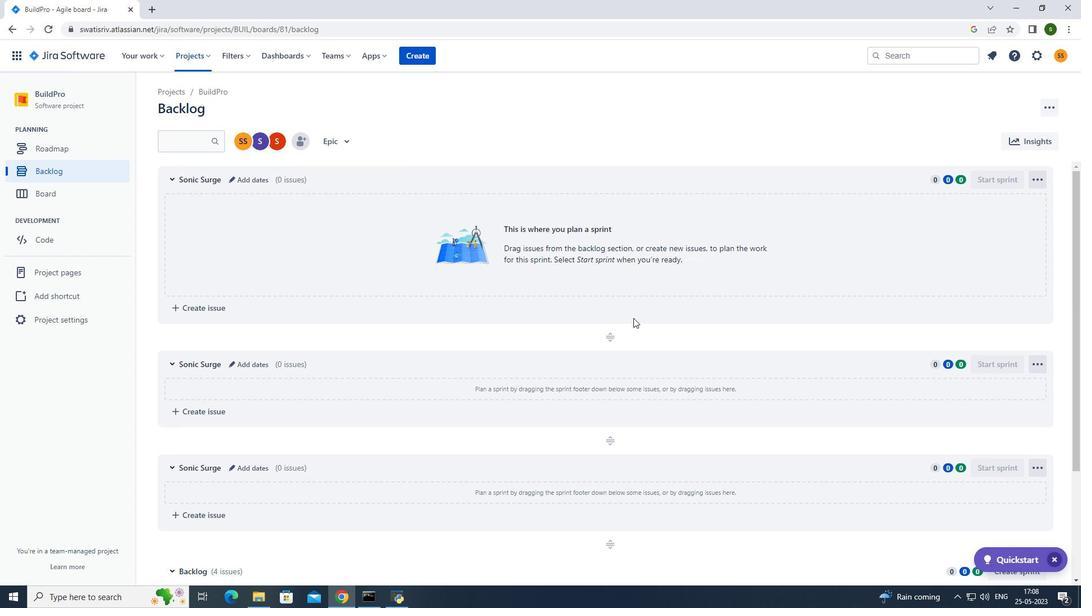 
